Task: In the  document expense.txt Download file as 'Plain Text' Share this file with 'softage.5@softage.net' Insert the command  Suggesting 
Action: Mouse moved to (37, 74)
Screenshot: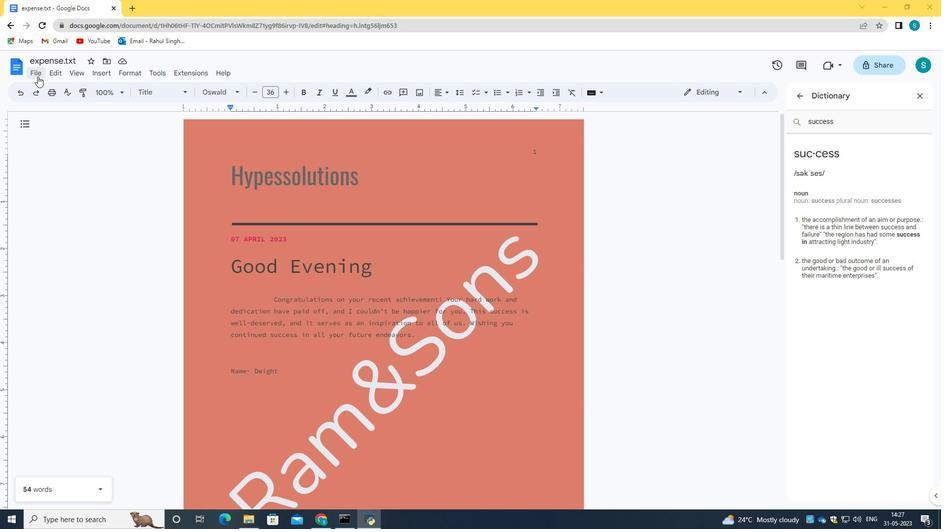 
Action: Mouse pressed left at (37, 74)
Screenshot: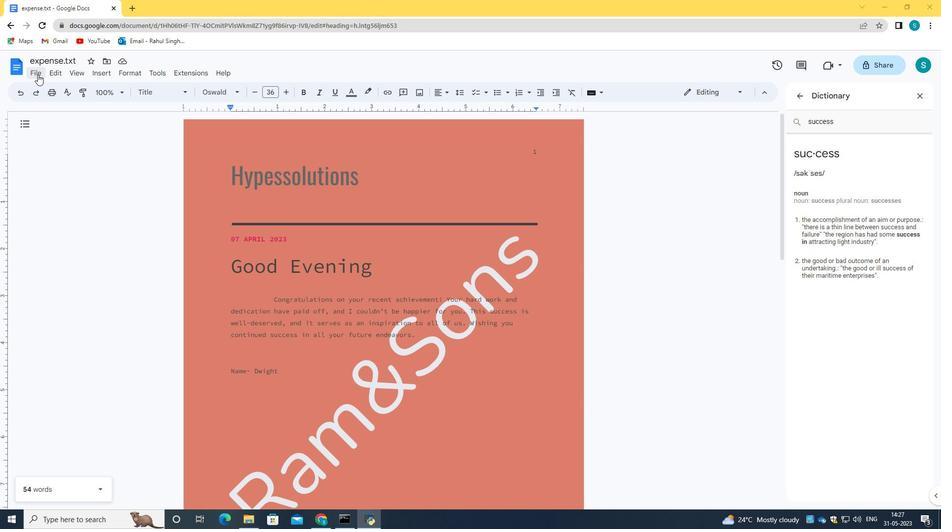 
Action: Mouse moved to (76, 175)
Screenshot: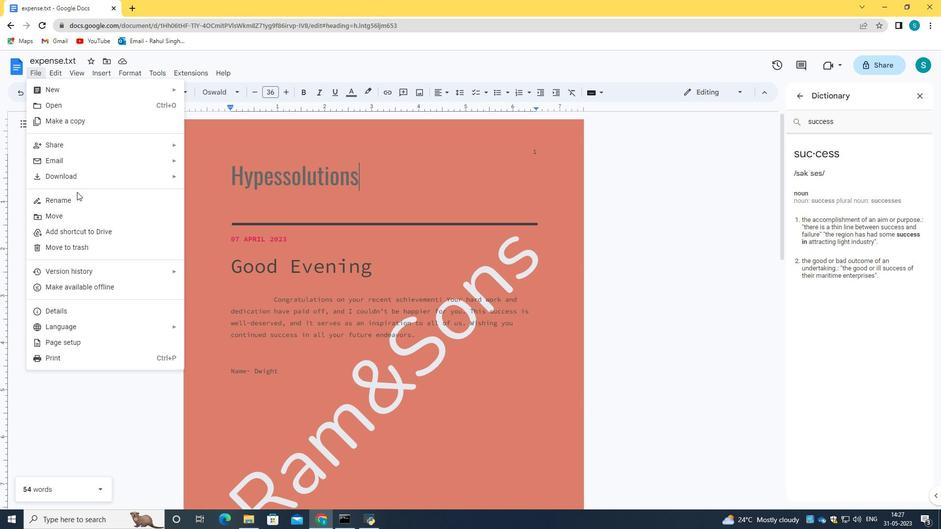 
Action: Mouse pressed left at (76, 175)
Screenshot: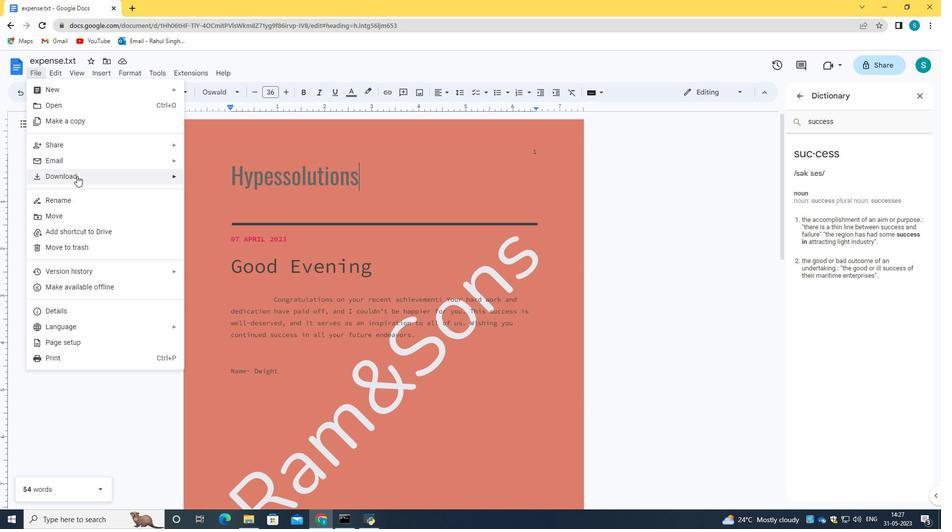 
Action: Mouse moved to (238, 238)
Screenshot: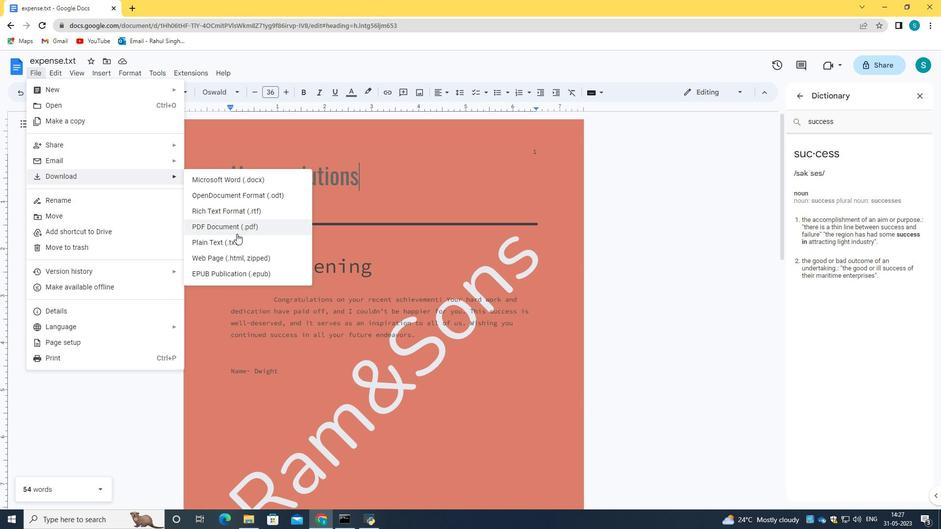 
Action: Mouse pressed left at (238, 238)
Screenshot: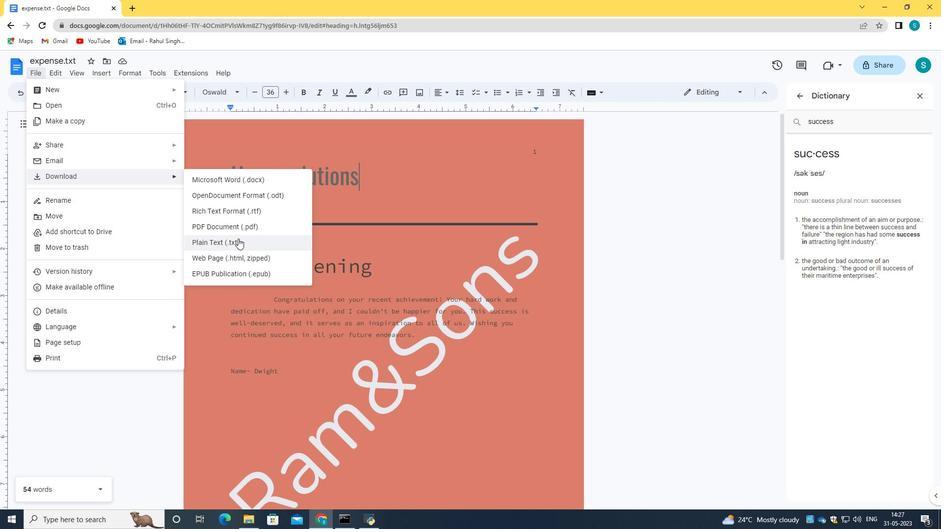 
Action: Mouse moved to (60, 497)
Screenshot: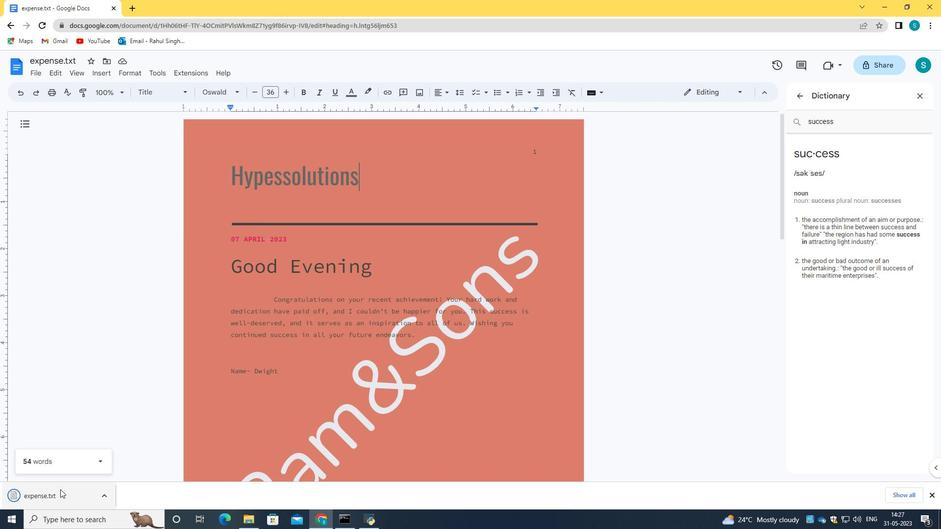 
Action: Mouse pressed left at (60, 497)
Screenshot: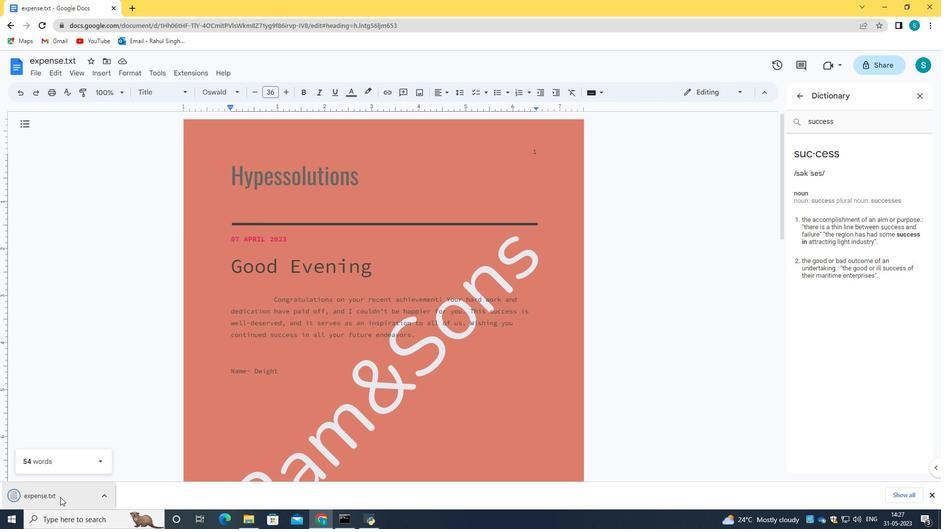
Action: Mouse moved to (101, 111)
Screenshot: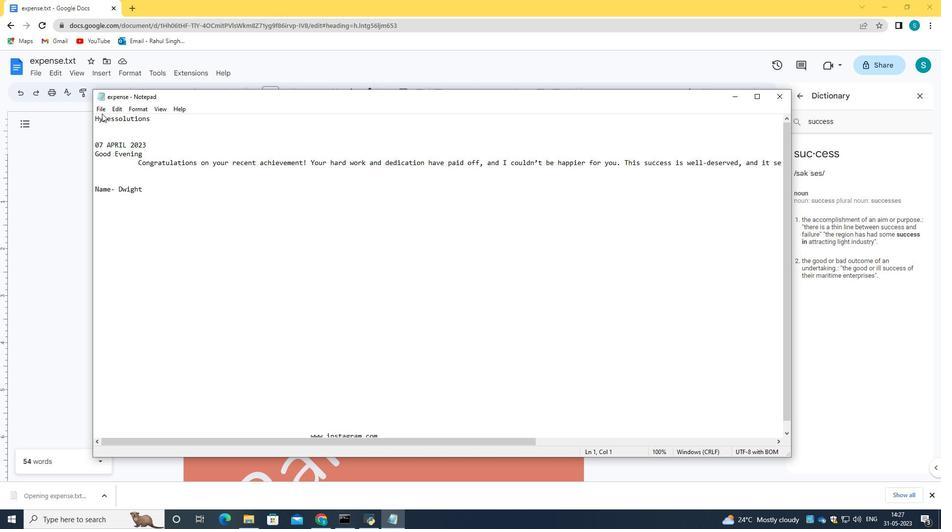 
Action: Mouse pressed left at (101, 111)
Screenshot: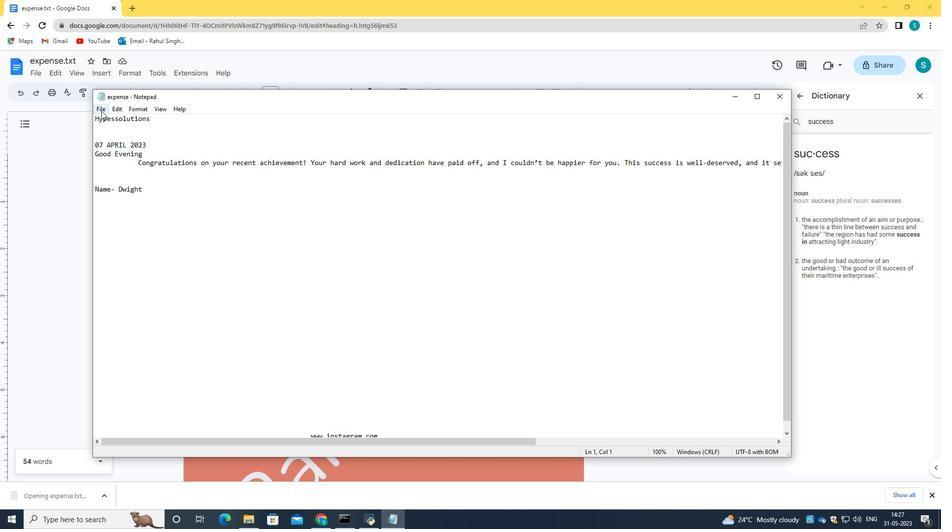 
Action: Mouse moved to (192, 97)
Screenshot: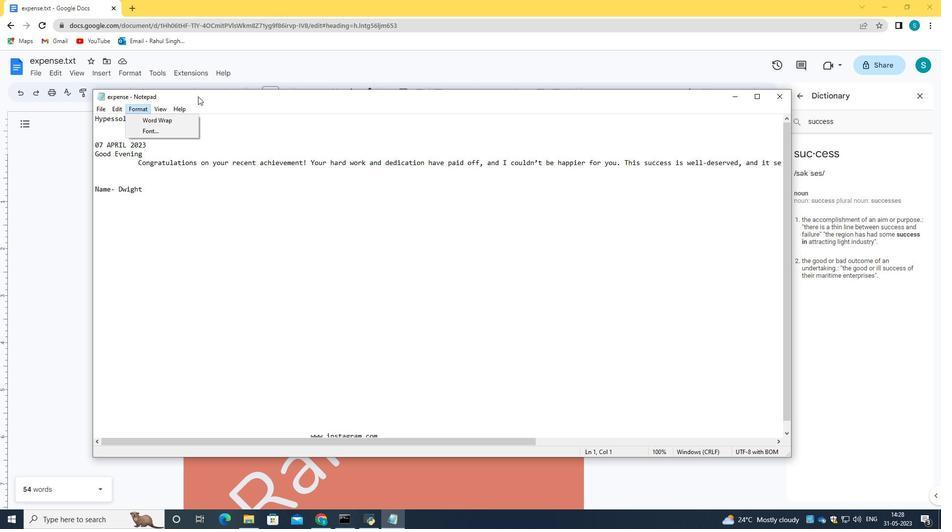 
Action: Mouse pressed left at (192, 97)
Screenshot: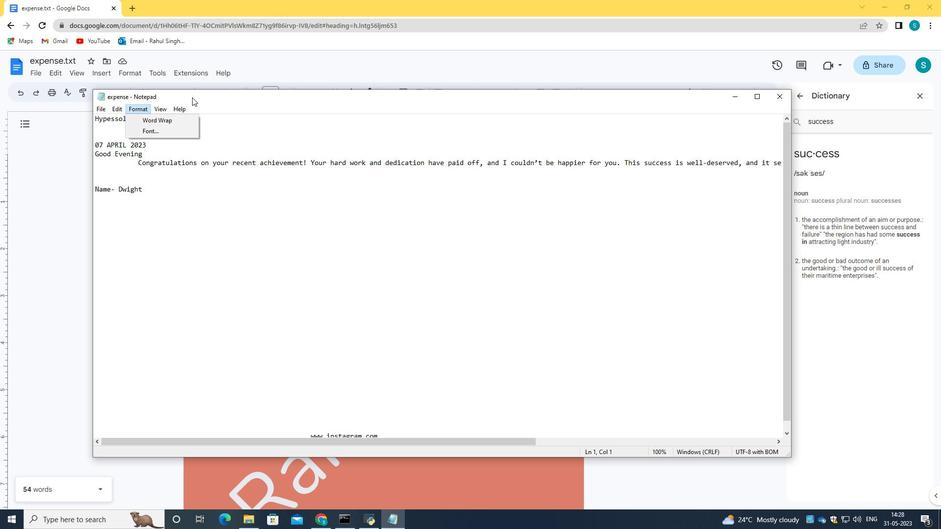 
Action: Mouse pressed right at (192, 97)
Screenshot: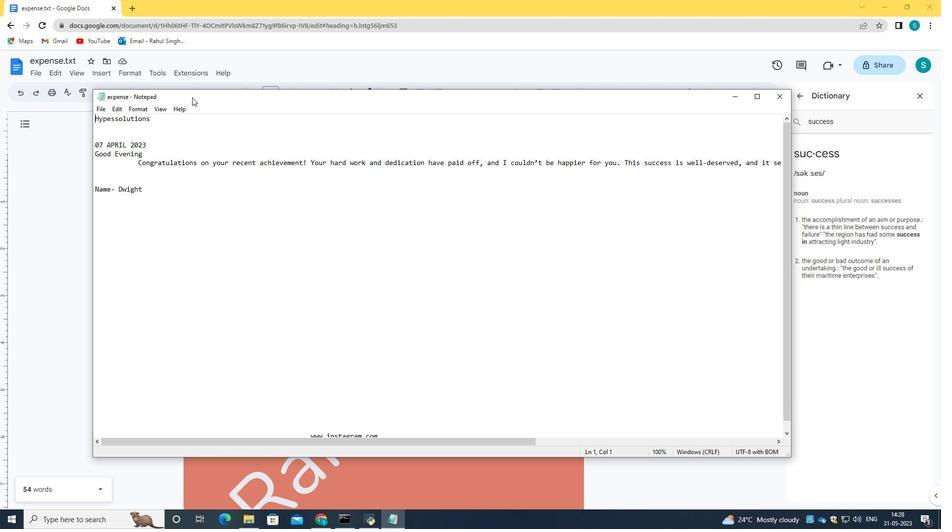 
Action: Mouse moved to (529, 156)
Screenshot: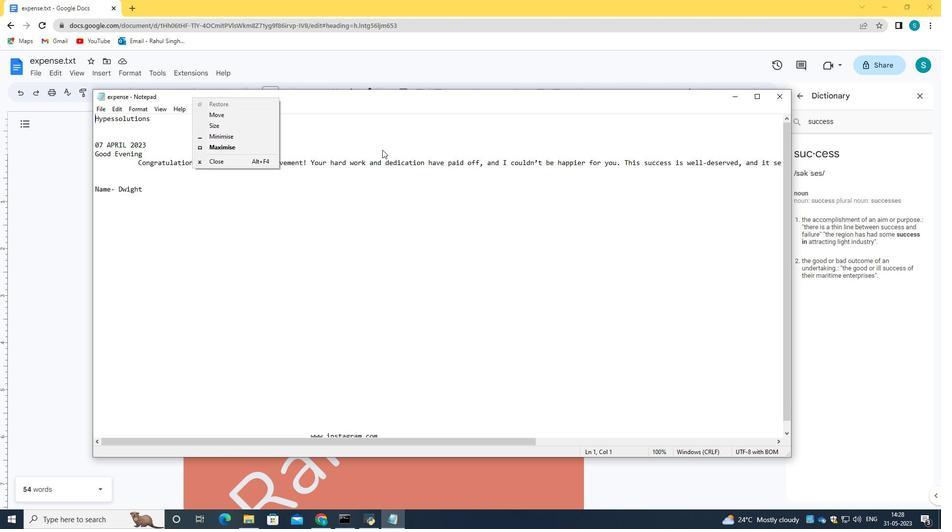 
Action: Mouse pressed left at (529, 156)
Screenshot: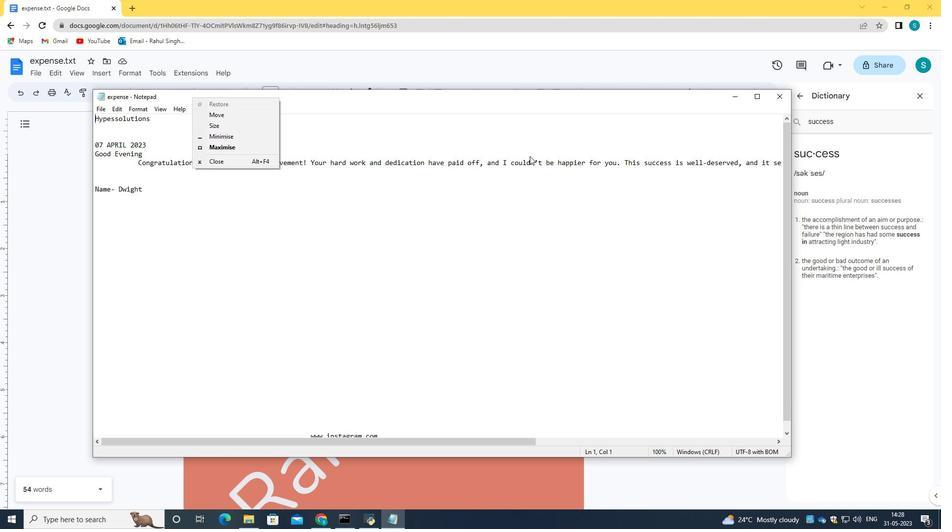 
Action: Mouse moved to (780, 100)
Screenshot: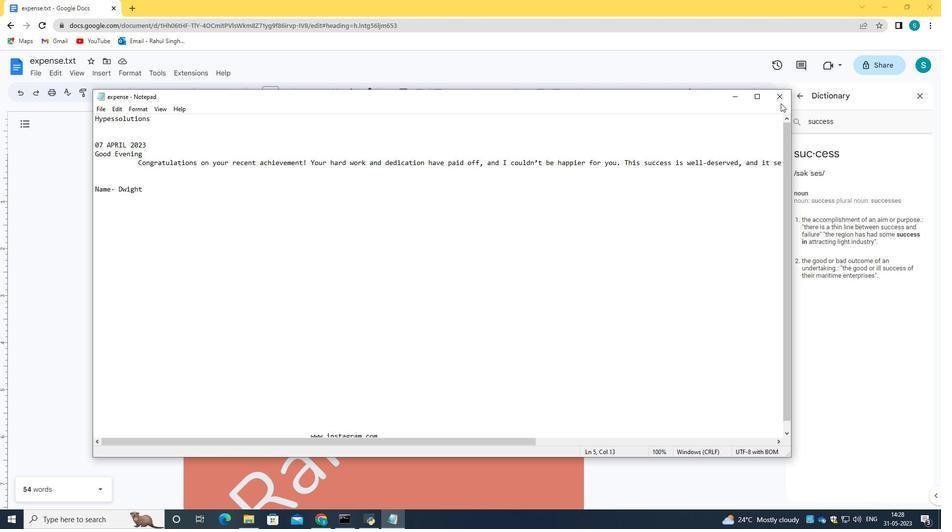 
Action: Mouse pressed left at (780, 100)
Screenshot: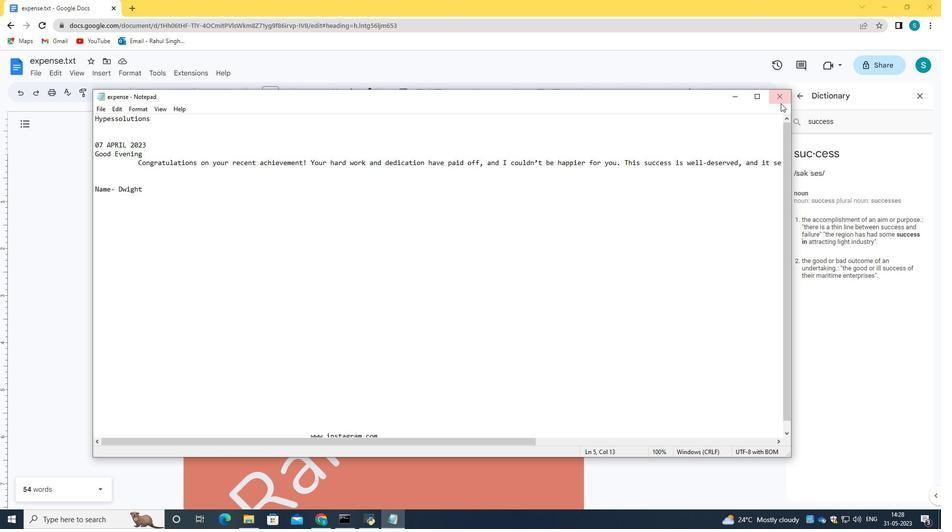 
Action: Mouse moved to (36, 74)
Screenshot: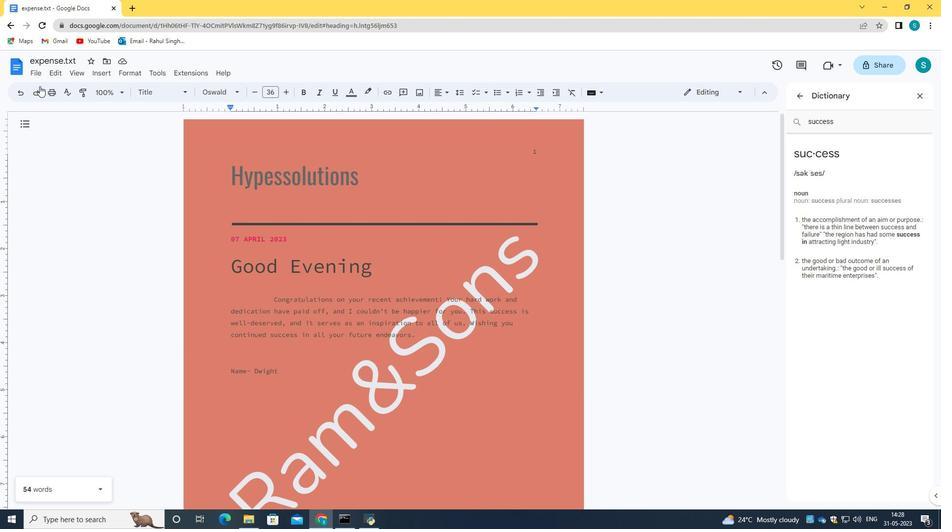 
Action: Mouse pressed left at (36, 74)
Screenshot: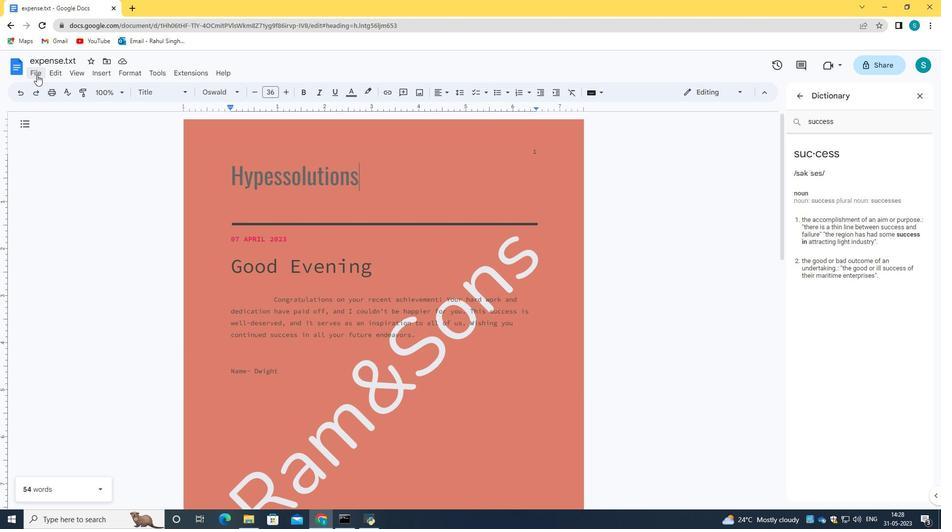 
Action: Mouse moved to (225, 243)
Screenshot: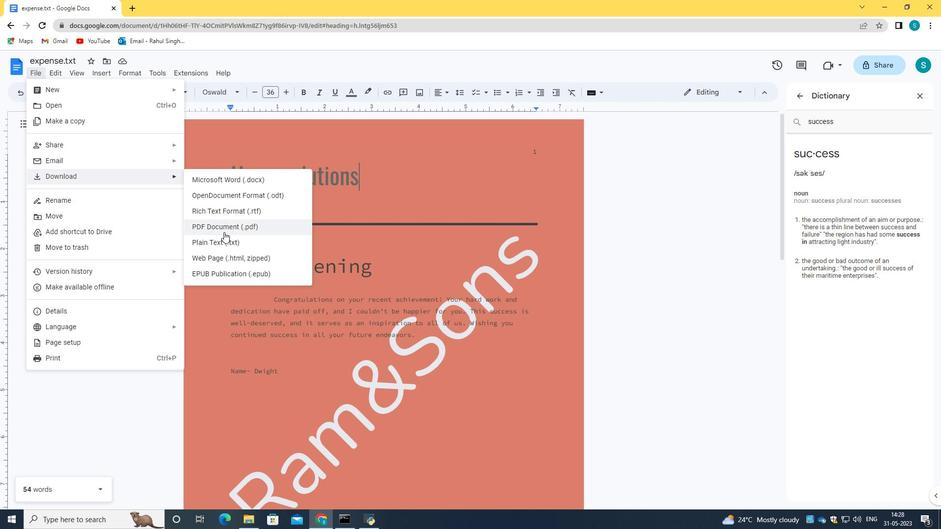 
Action: Mouse pressed left at (225, 243)
Screenshot: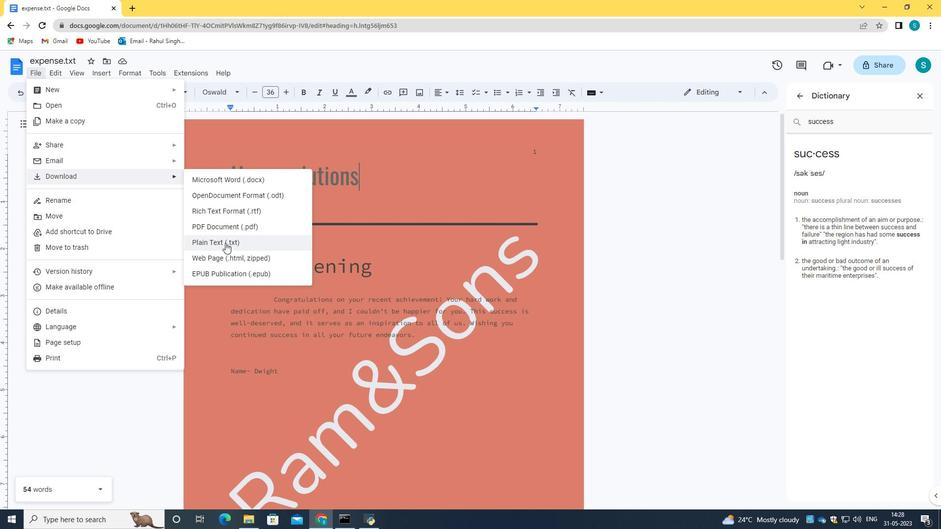 
Action: Mouse moved to (101, 497)
Screenshot: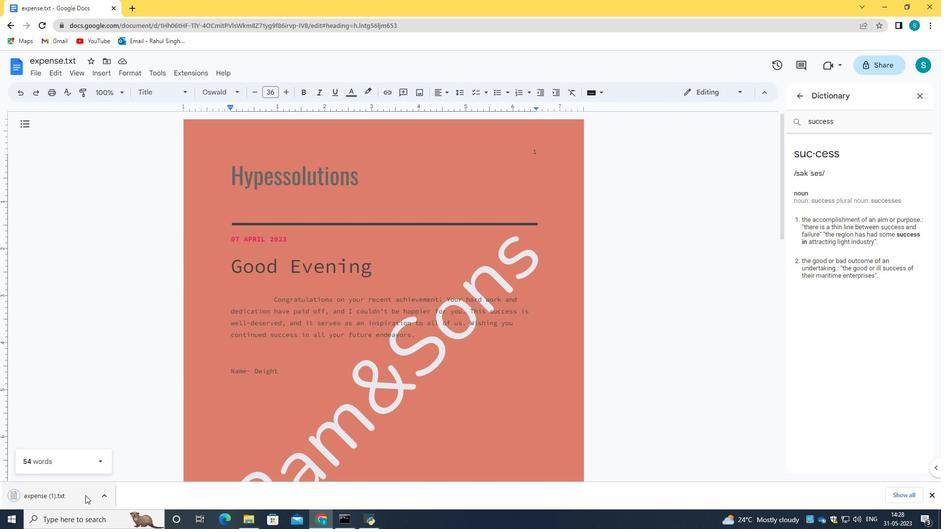 
Action: Mouse pressed left at (101, 497)
Screenshot: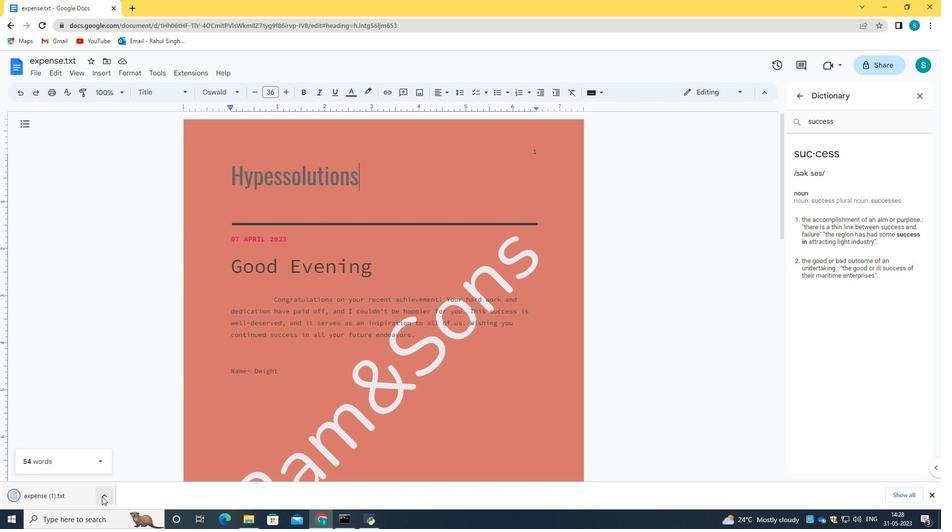 
Action: Mouse moved to (126, 467)
Screenshot: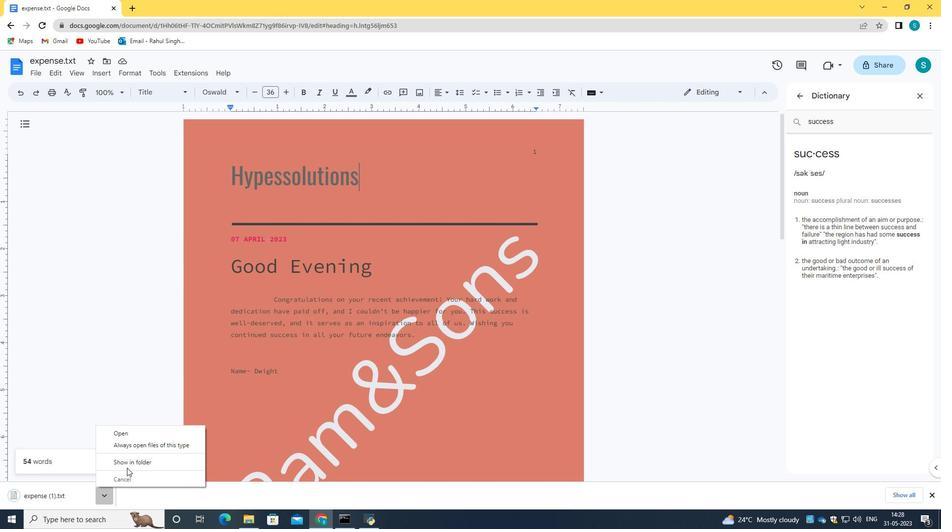 
Action: Mouse pressed left at (126, 467)
Screenshot: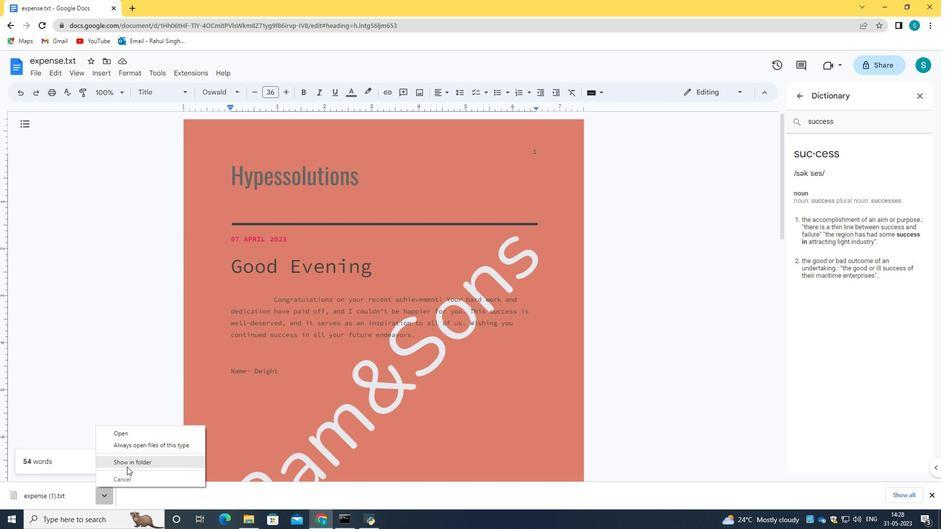 
Action: Mouse moved to (143, 78)
Screenshot: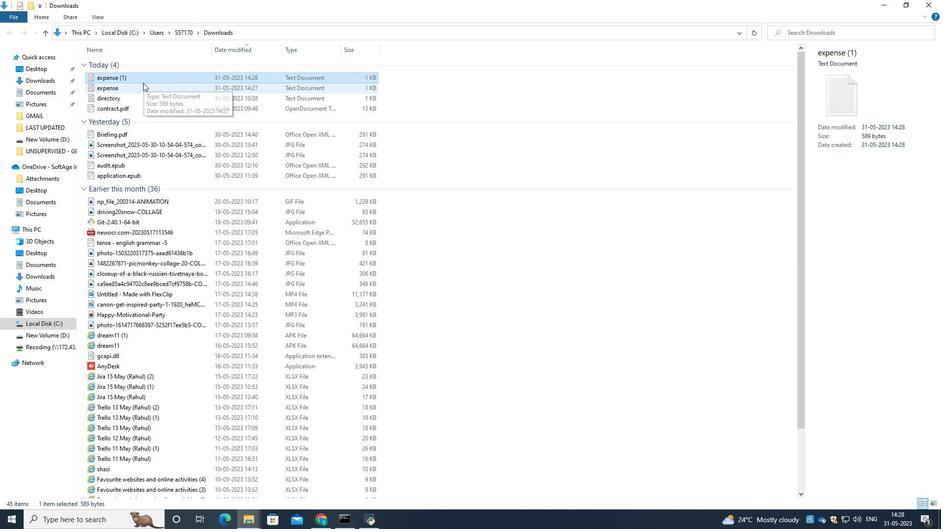 
Action: Mouse pressed right at (143, 78)
Screenshot: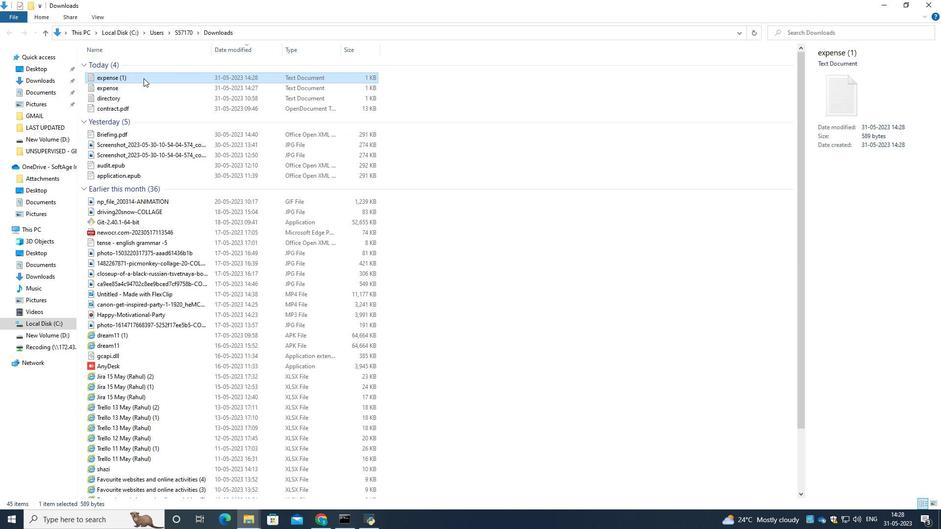 
Action: Mouse moved to (233, 155)
Screenshot: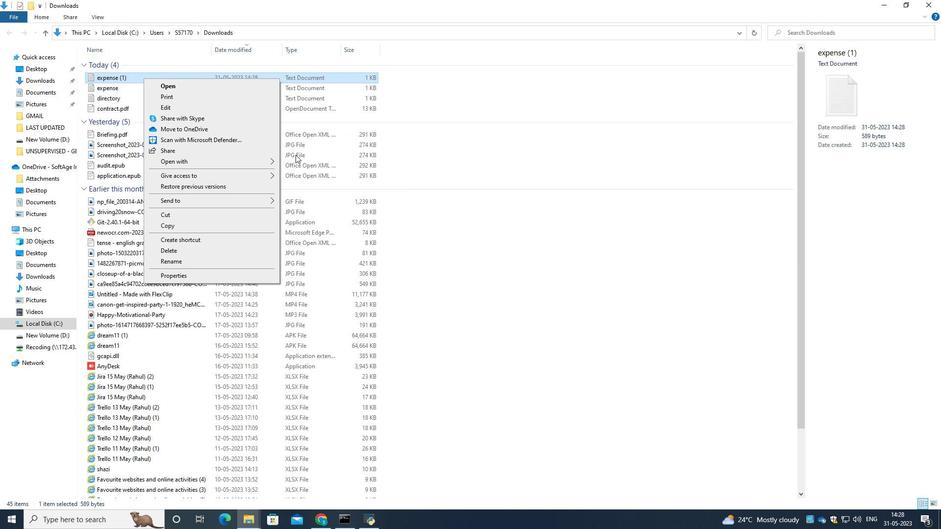 
Action: Mouse pressed left at (233, 155)
Screenshot: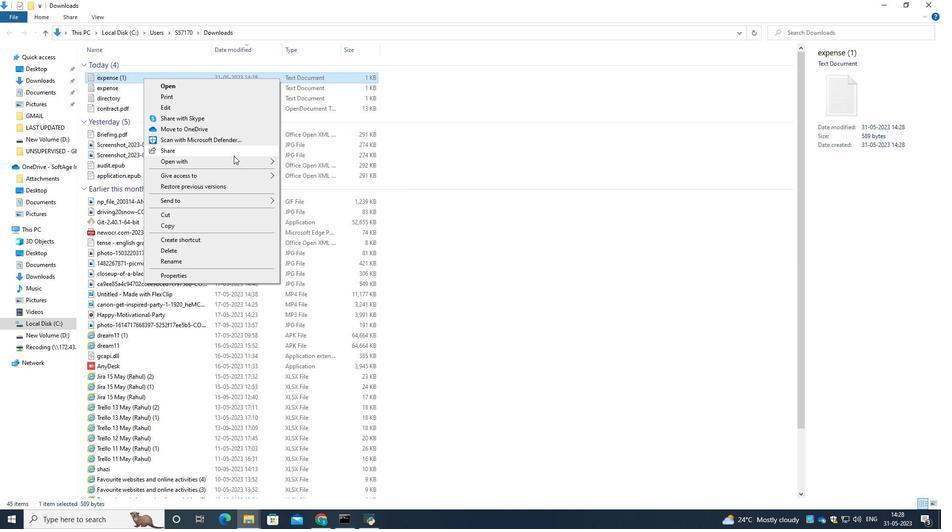 
Action: Mouse moved to (461, 200)
Screenshot: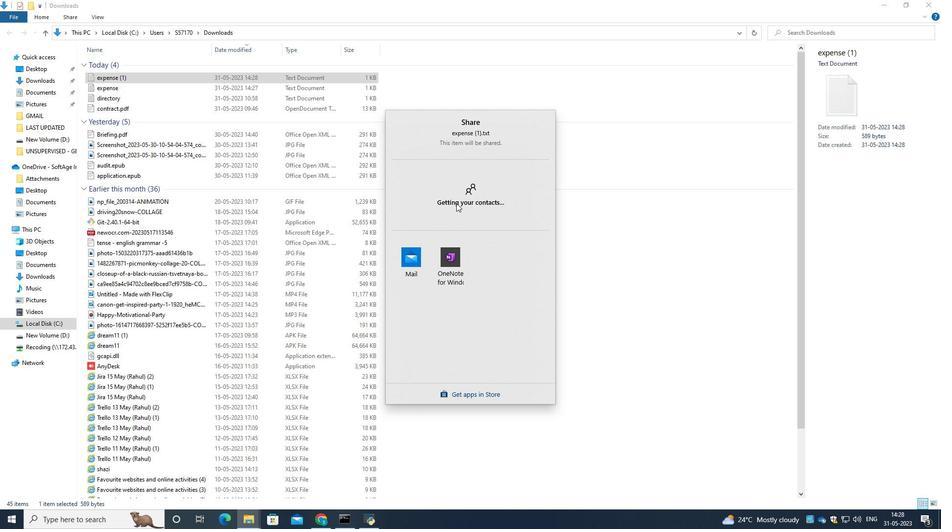 
Action: Mouse pressed left at (461, 200)
Screenshot: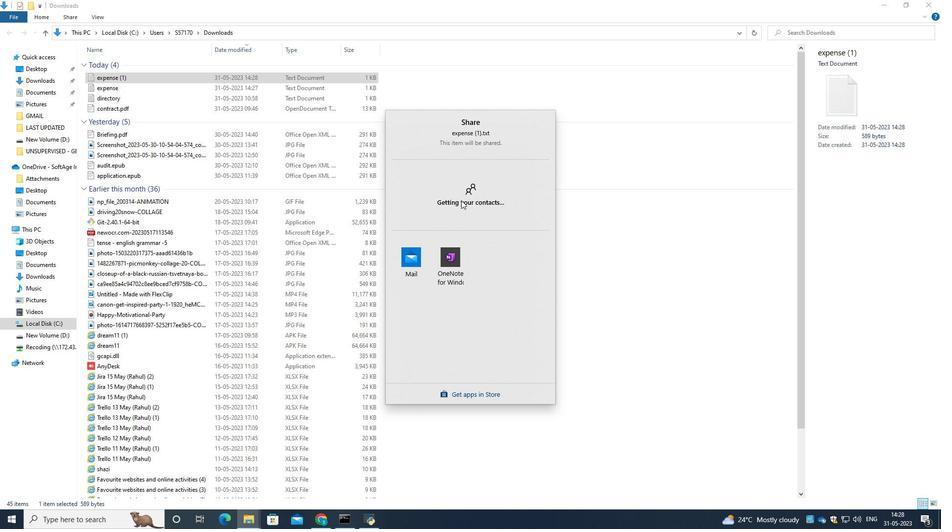 
Action: Mouse moved to (411, 254)
Screenshot: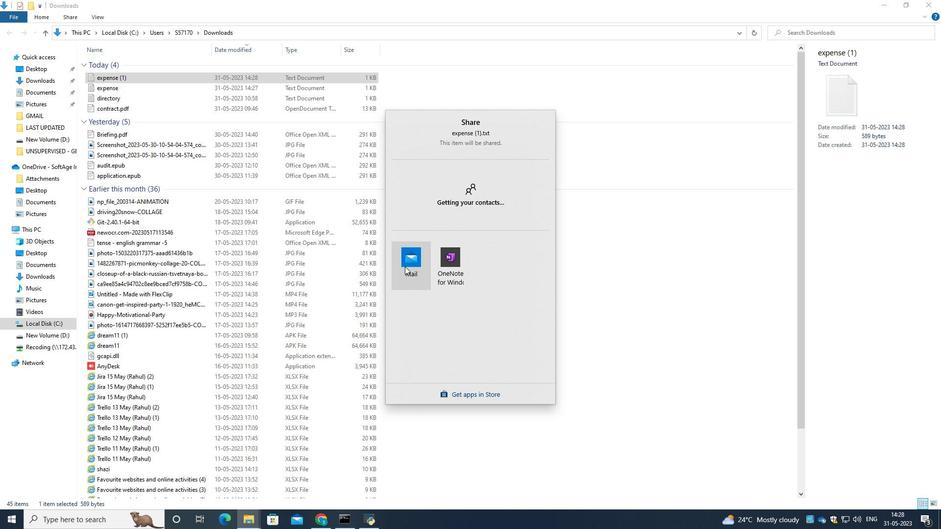 
Action: Mouse pressed left at (411, 254)
Screenshot: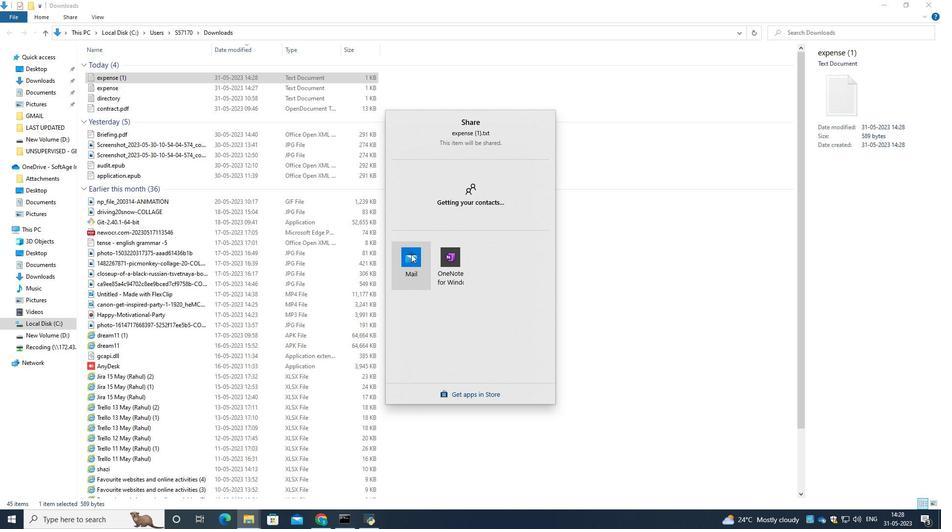 
Action: Mouse moved to (357, 148)
Screenshot: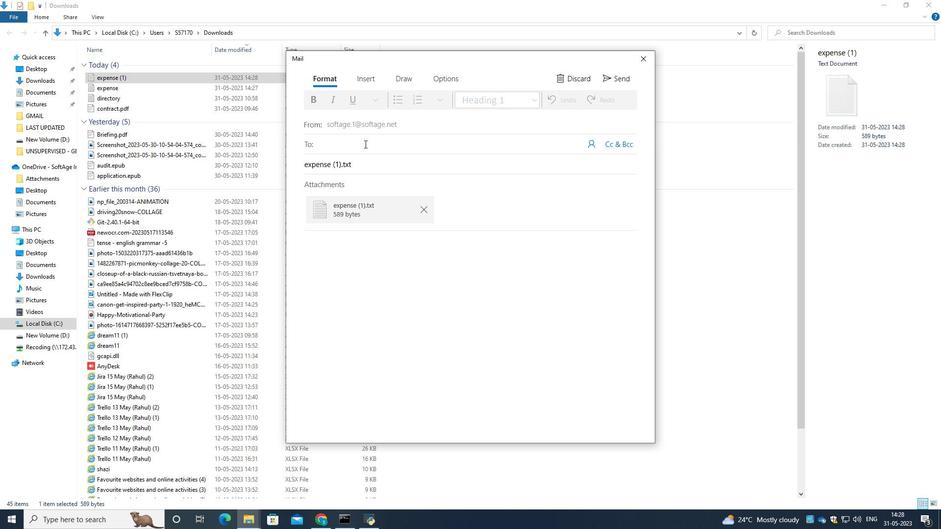 
Action: Mouse pressed left at (357, 148)
Screenshot: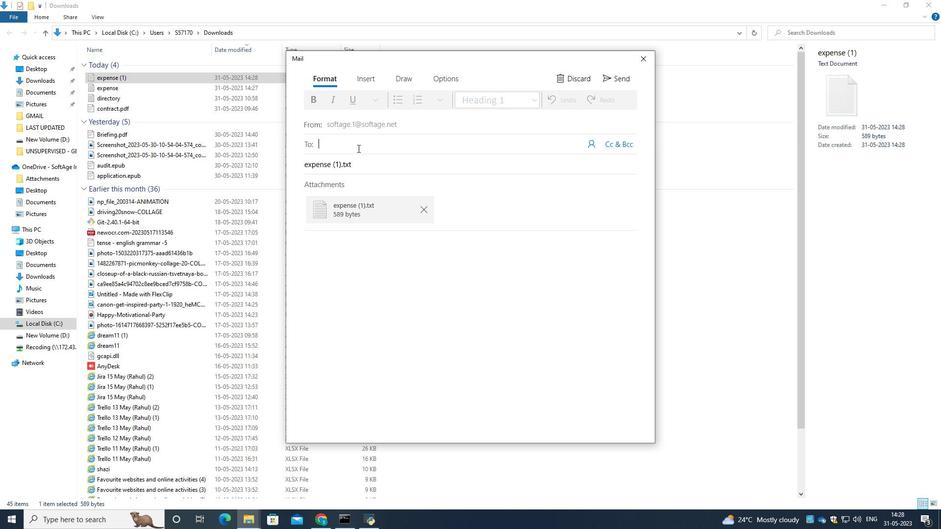 
Action: Key pressed softage.5<Key.shift>@sftage.net
Screenshot: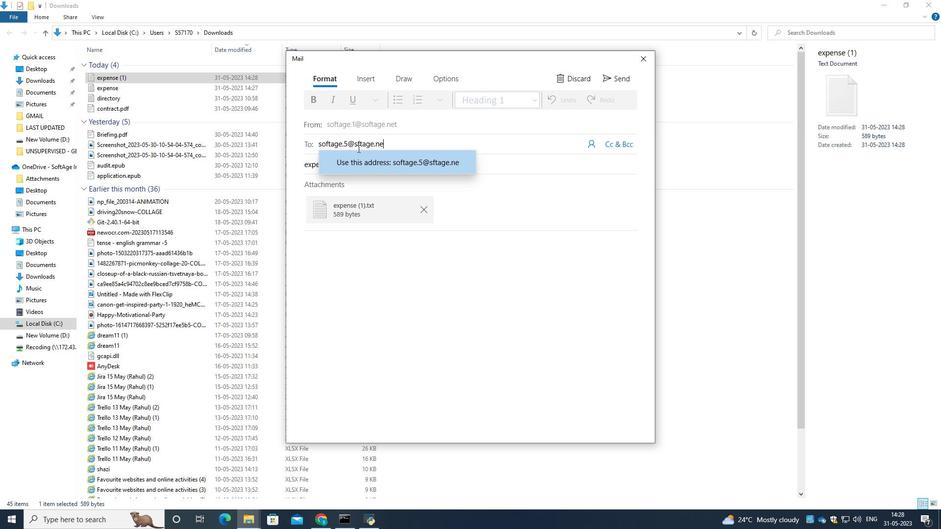 
Action: Mouse moved to (360, 141)
Screenshot: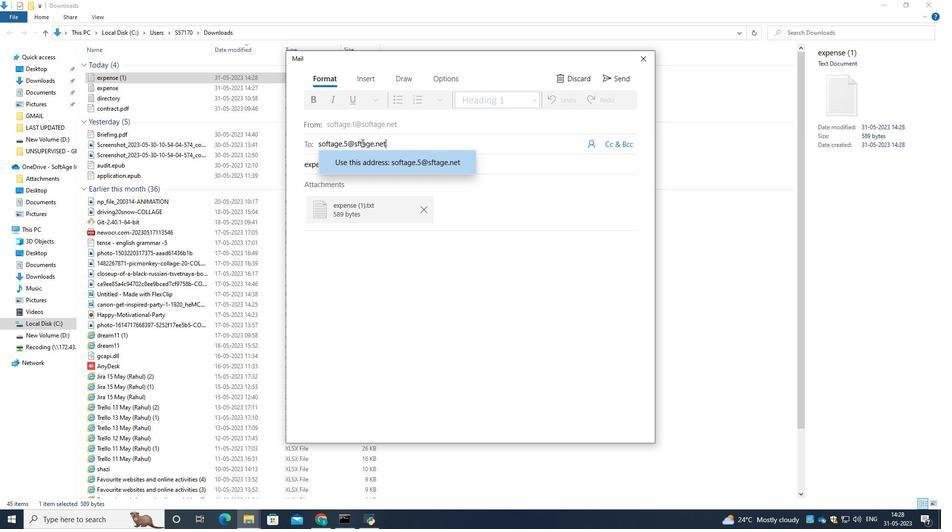 
Action: Mouse pressed left at (360, 141)
Screenshot: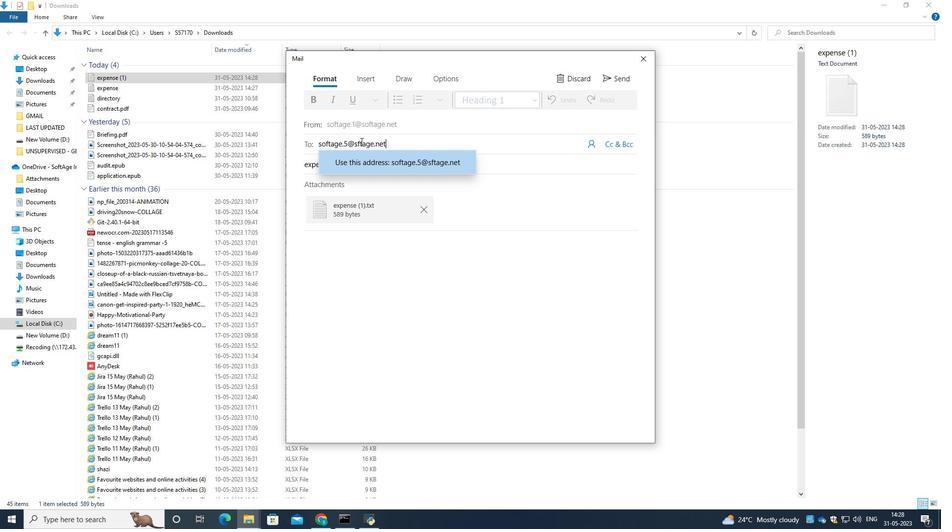 
Action: Mouse moved to (355, 140)
Screenshot: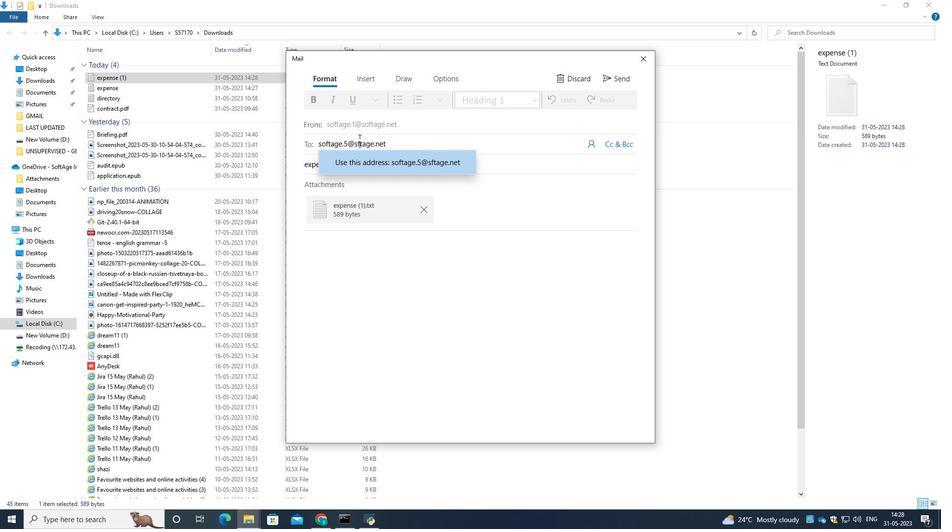 
Action: Mouse pressed left at (355, 140)
Screenshot: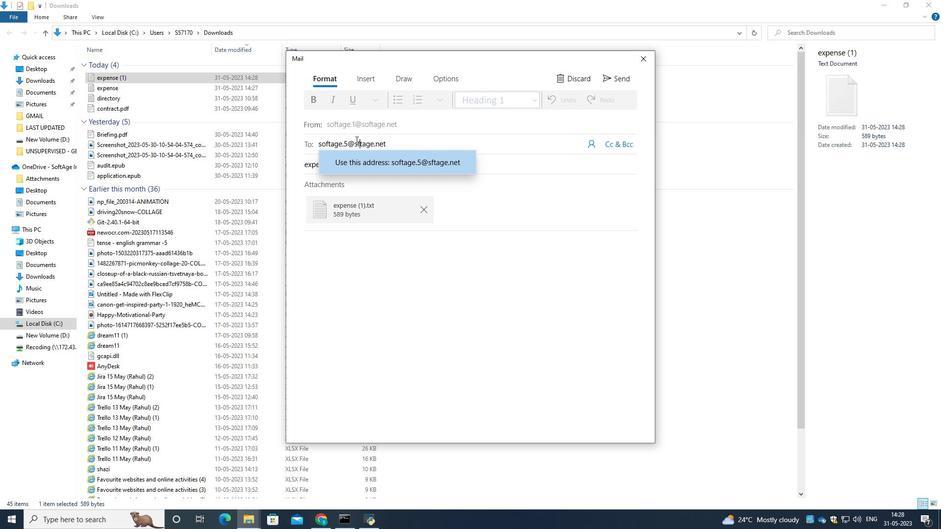
Action: Mouse moved to (357, 141)
Screenshot: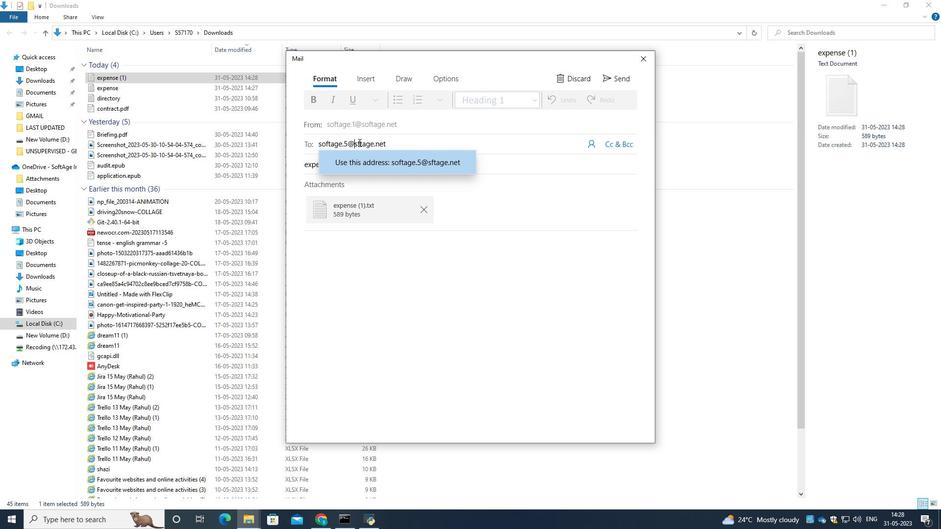 
Action: Mouse pressed left at (357, 141)
Screenshot: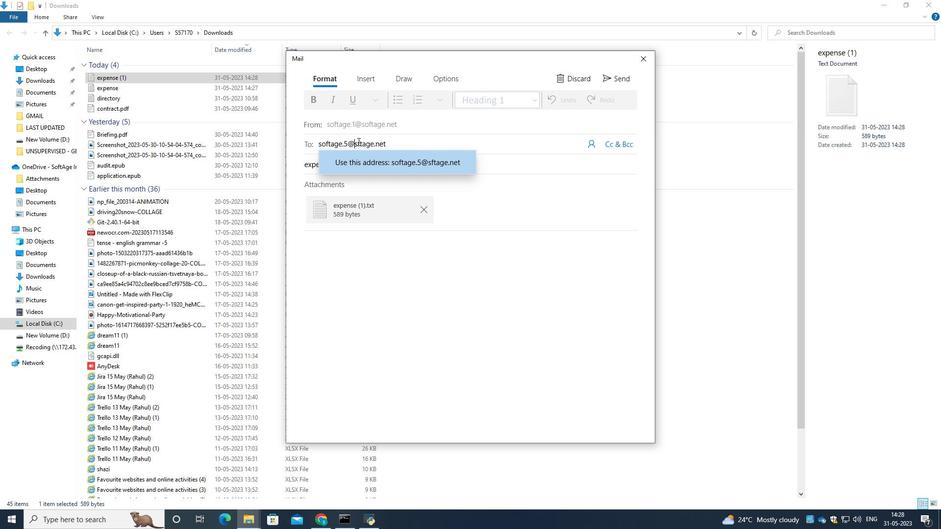 
Action: Mouse moved to (399, 149)
Screenshot: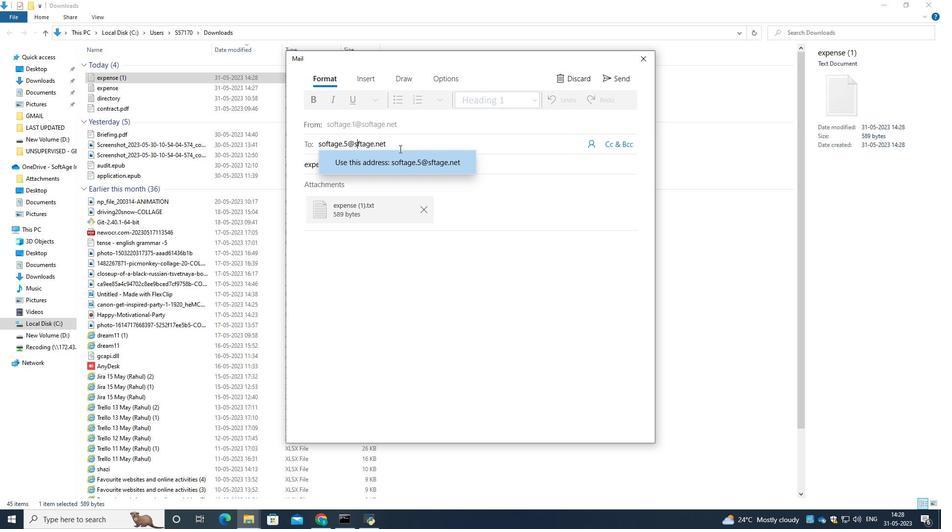 
Action: Key pressed o
Screenshot: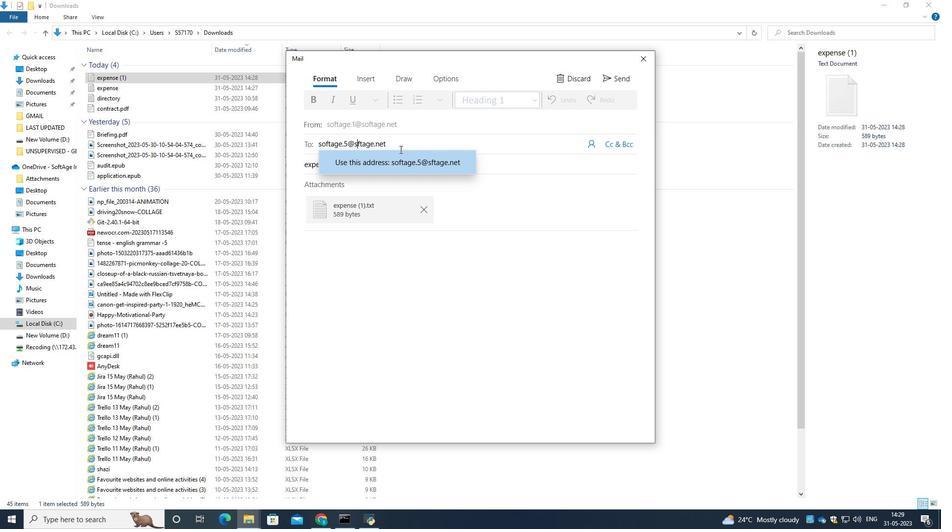 
Action: Mouse moved to (411, 160)
Screenshot: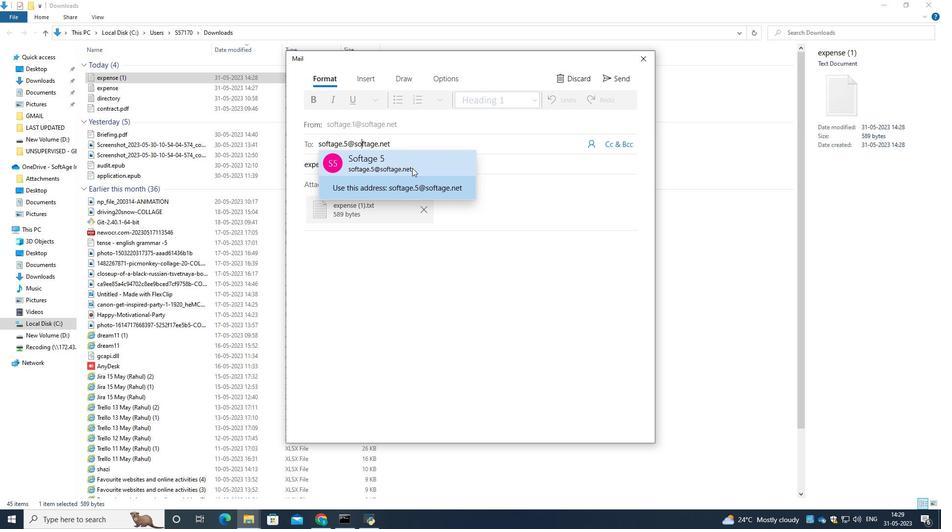 
Action: Mouse pressed left at (411, 160)
Screenshot: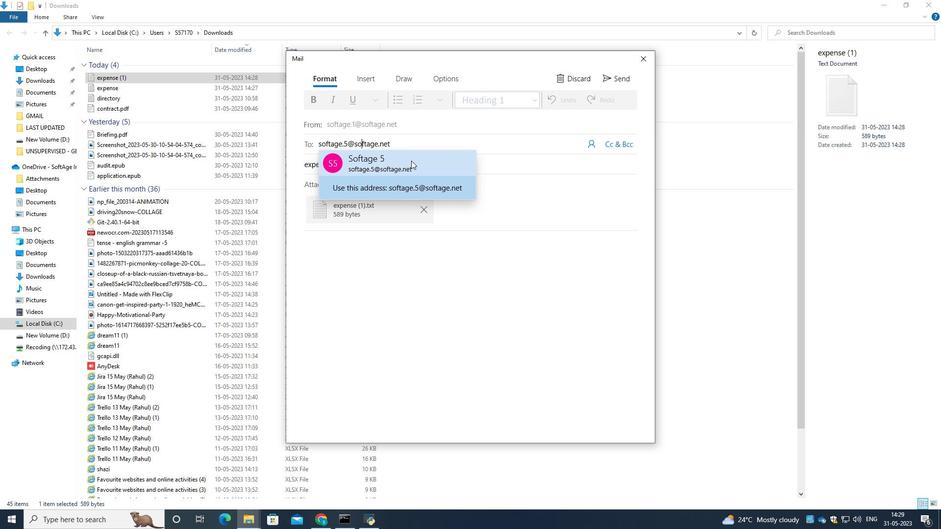 
Action: Mouse moved to (368, 85)
Screenshot: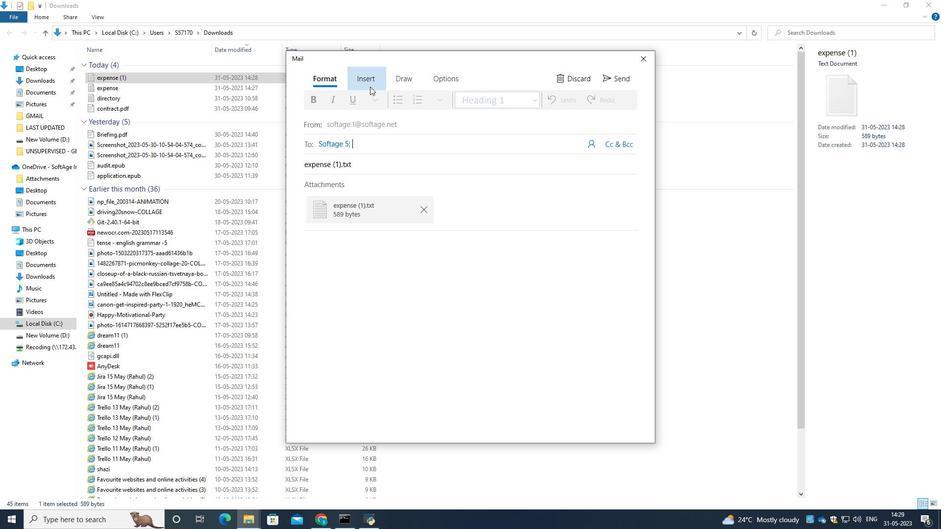 
Action: Mouse pressed left at (368, 85)
Screenshot: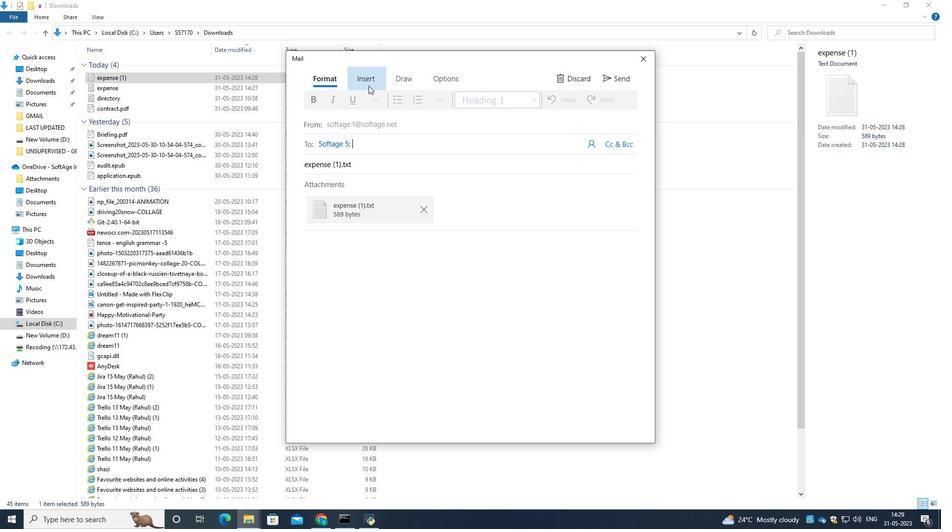 
Action: Mouse moved to (617, 77)
Screenshot: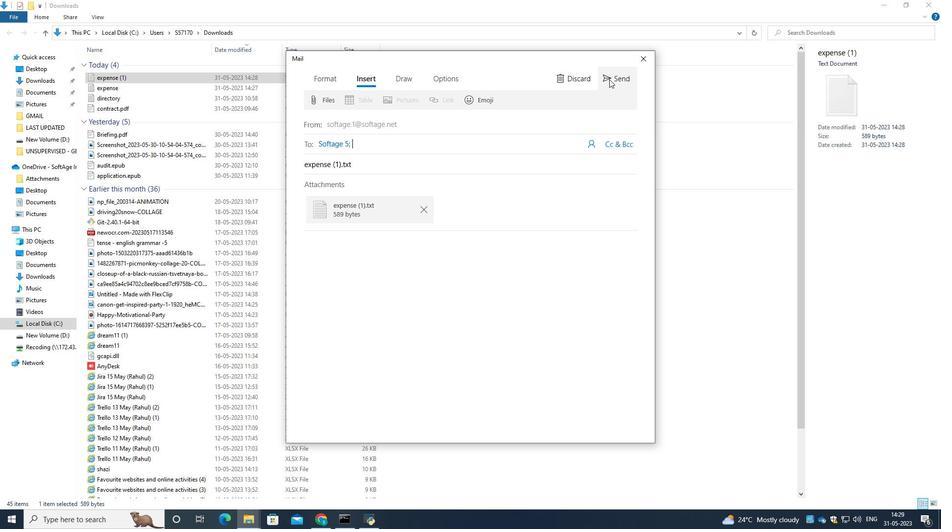 
Action: Mouse pressed left at (617, 77)
Screenshot: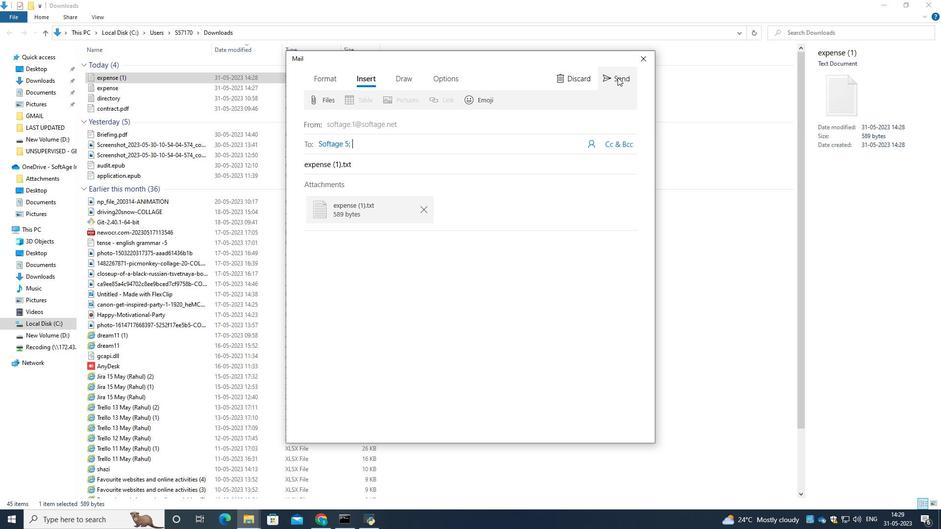 
Action: Mouse moved to (647, 73)
Screenshot: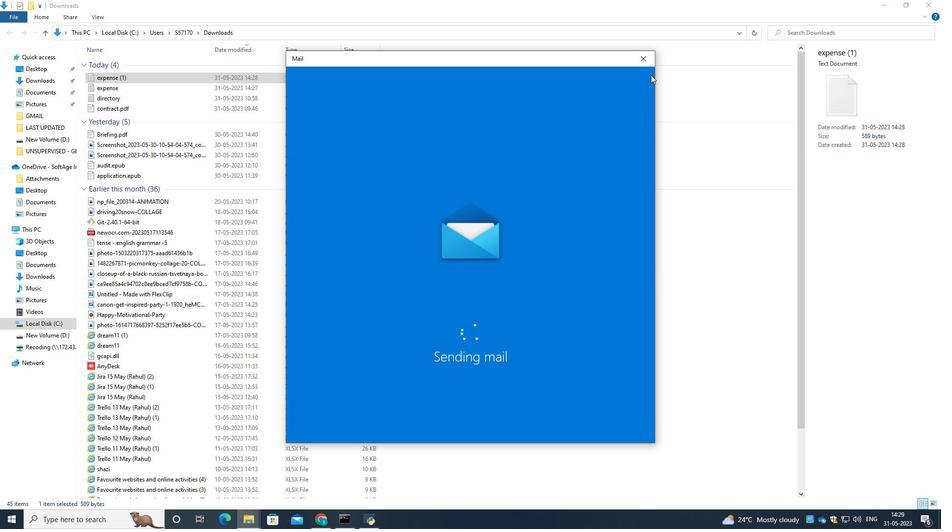 
